 Task: Choose the host language as Italian.
Action: Mouse moved to (790, 94)
Screenshot: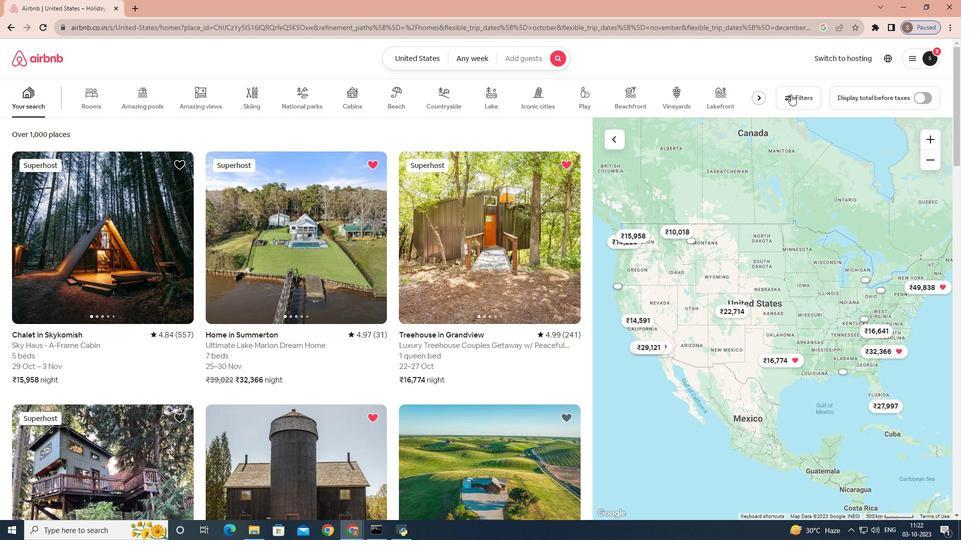 
Action: Mouse pressed left at (790, 94)
Screenshot: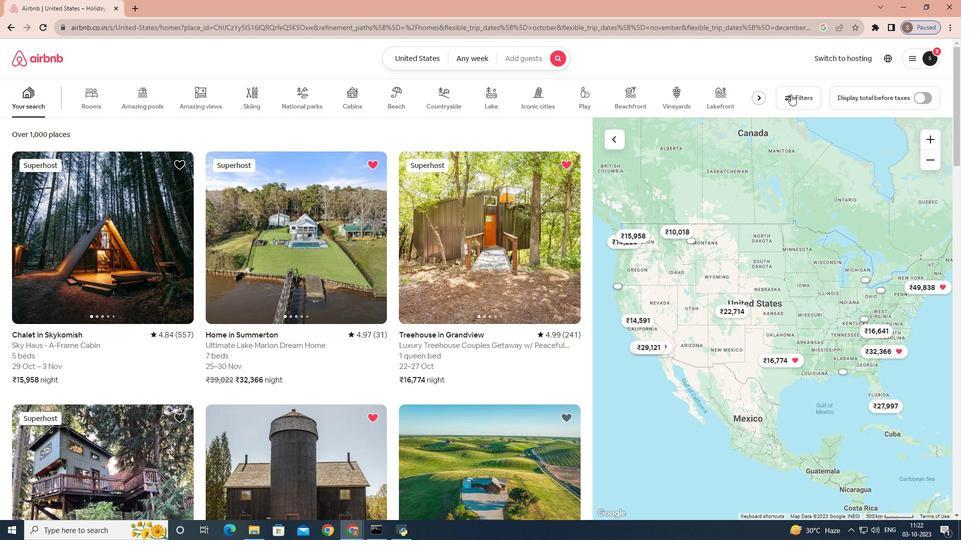 
Action: Mouse moved to (617, 152)
Screenshot: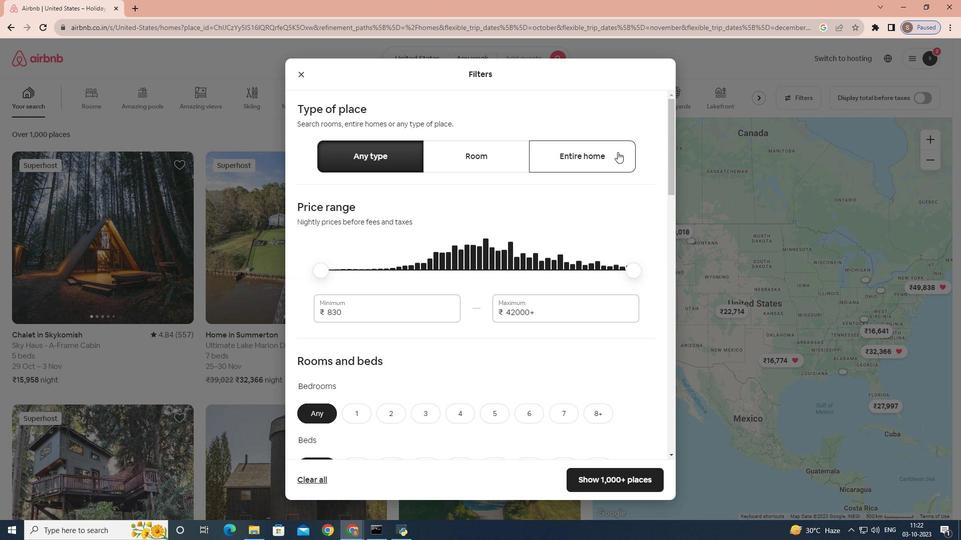 
Action: Mouse pressed left at (617, 152)
Screenshot: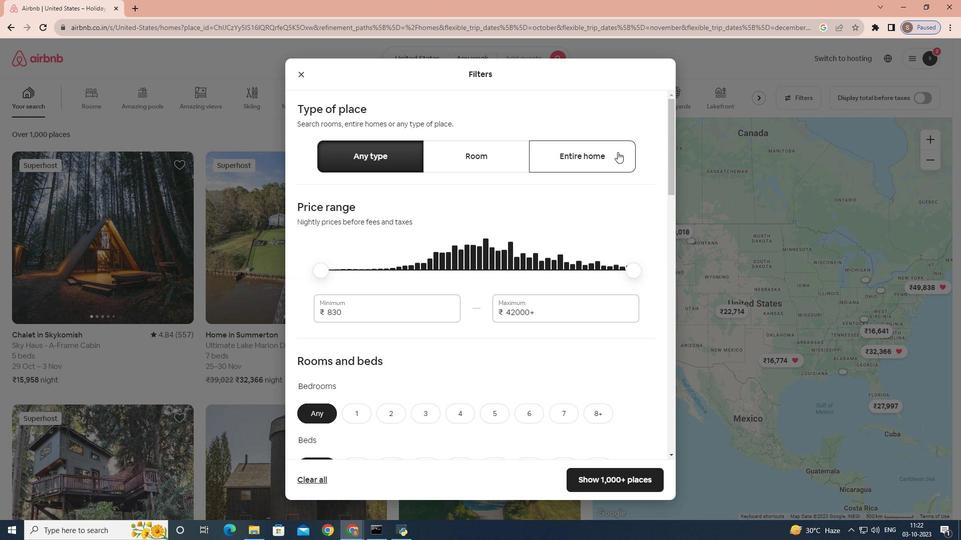 
Action: Mouse moved to (508, 223)
Screenshot: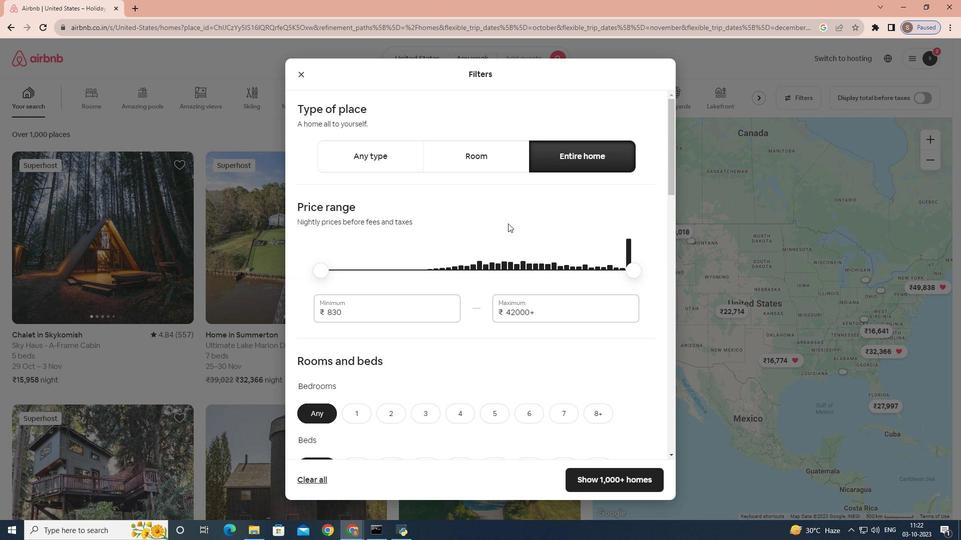 
Action: Mouse scrolled (508, 223) with delta (0, 0)
Screenshot: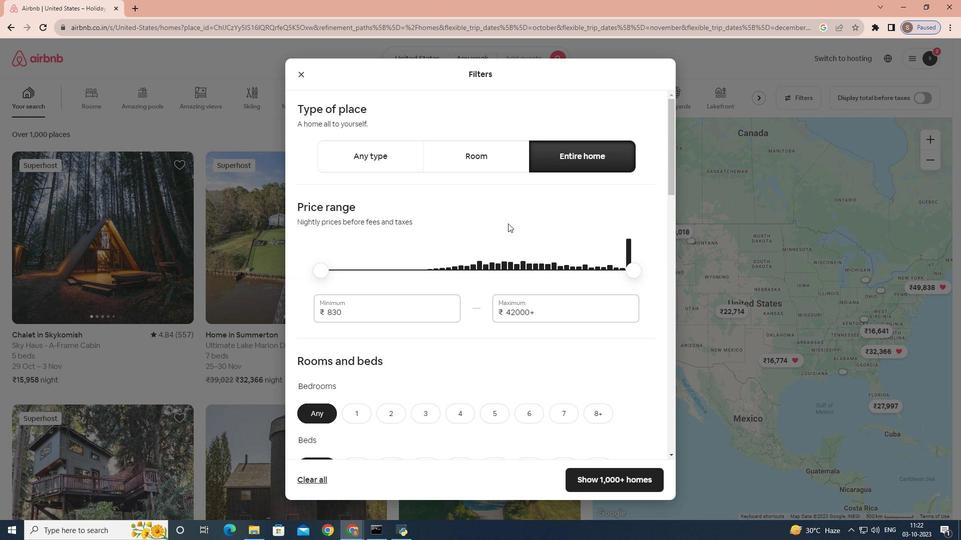 
Action: Mouse scrolled (508, 223) with delta (0, 0)
Screenshot: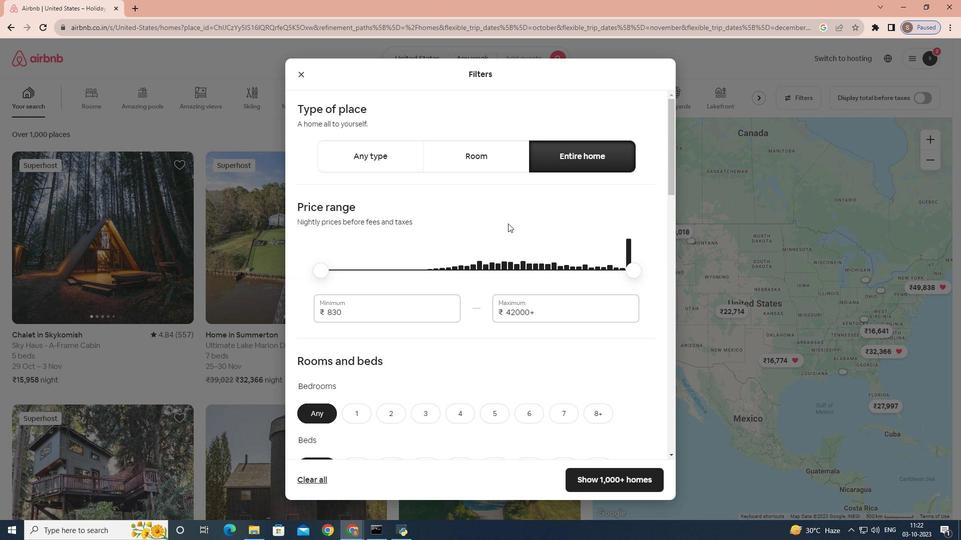 
Action: Mouse scrolled (508, 223) with delta (0, 0)
Screenshot: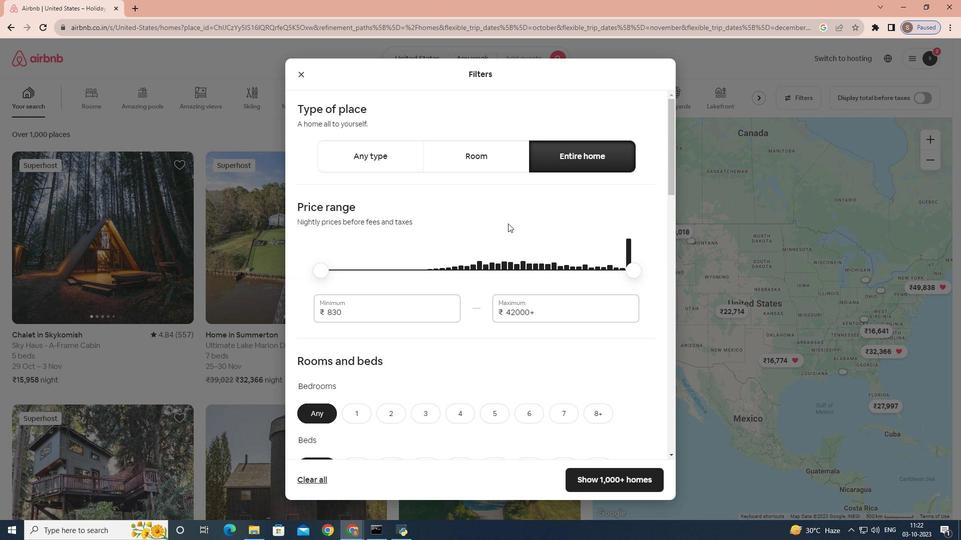 
Action: Mouse moved to (507, 223)
Screenshot: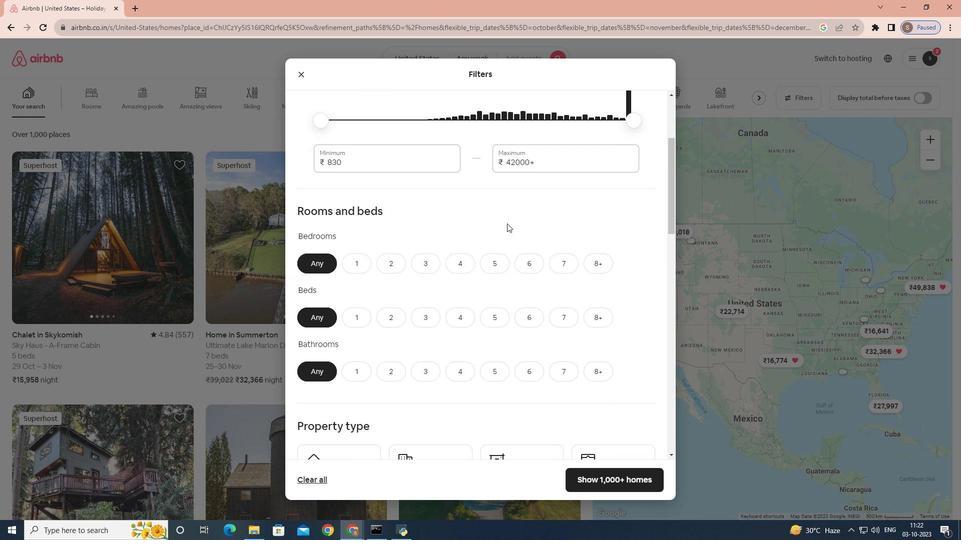 
Action: Mouse scrolled (507, 223) with delta (0, 0)
Screenshot: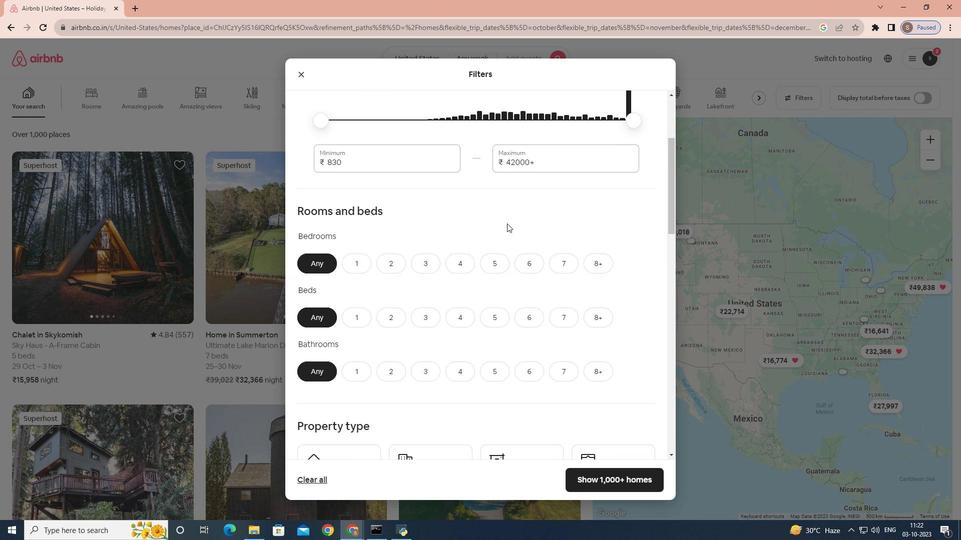
Action: Mouse scrolled (507, 223) with delta (0, 0)
Screenshot: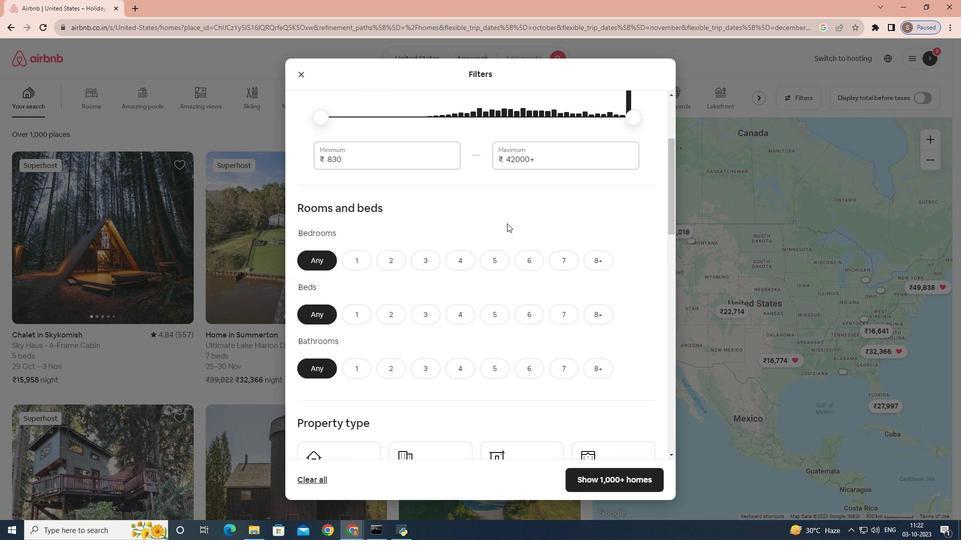 
Action: Mouse moved to (505, 226)
Screenshot: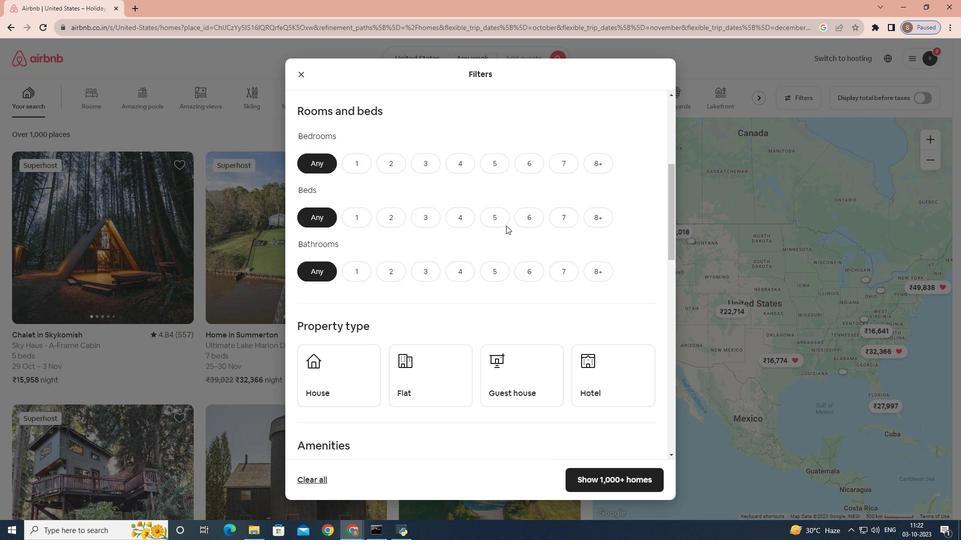 
Action: Mouse scrolled (505, 225) with delta (0, 0)
Screenshot: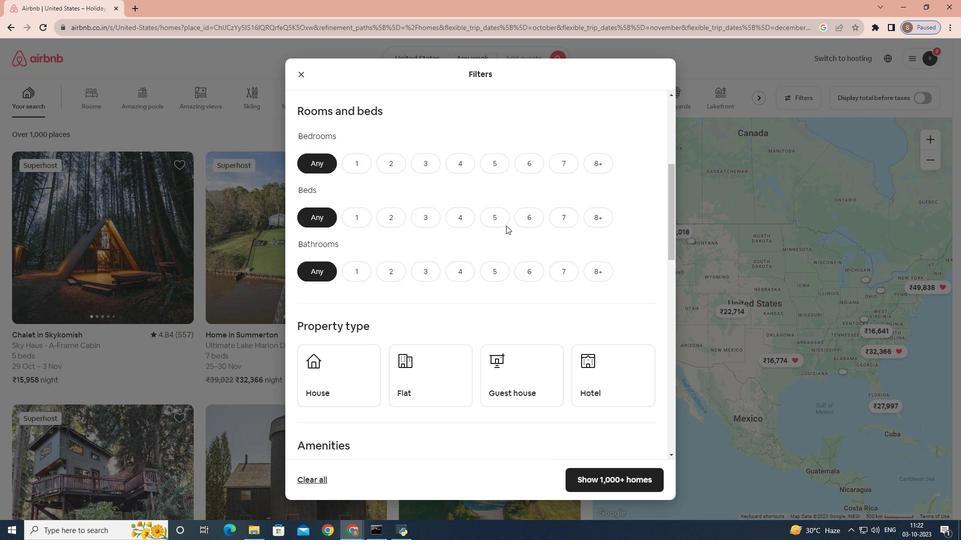 
Action: Mouse scrolled (505, 225) with delta (0, 0)
Screenshot: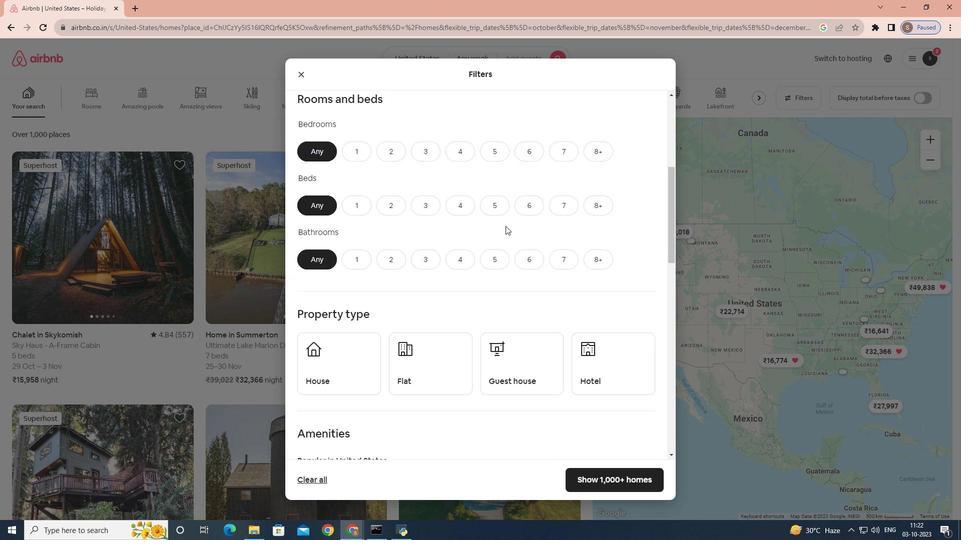 
Action: Mouse moved to (503, 227)
Screenshot: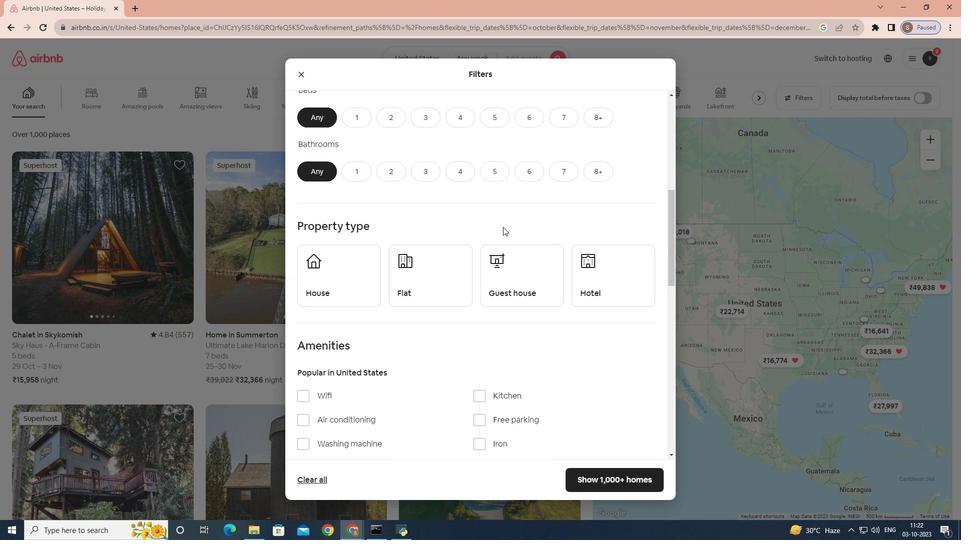 
Action: Mouse scrolled (503, 226) with delta (0, 0)
Screenshot: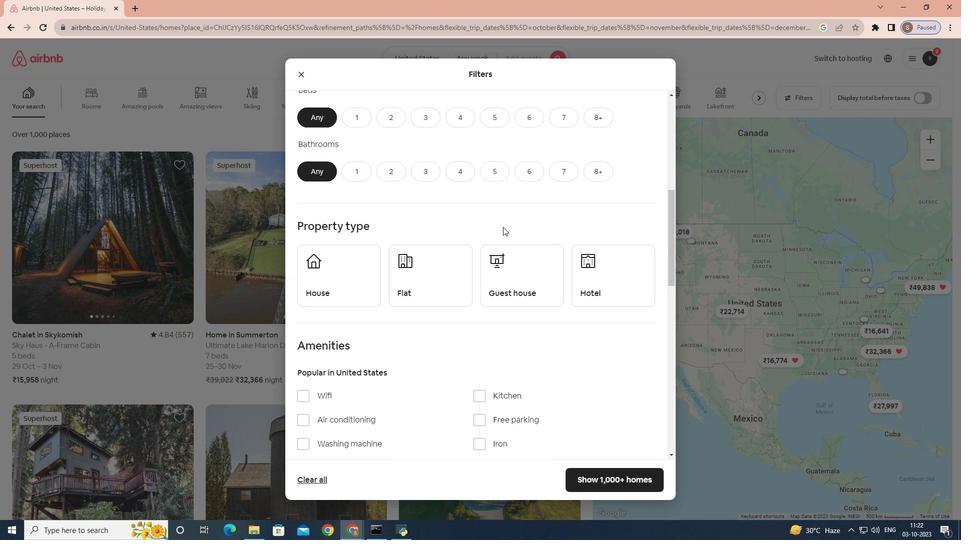 
Action: Mouse scrolled (503, 226) with delta (0, 0)
Screenshot: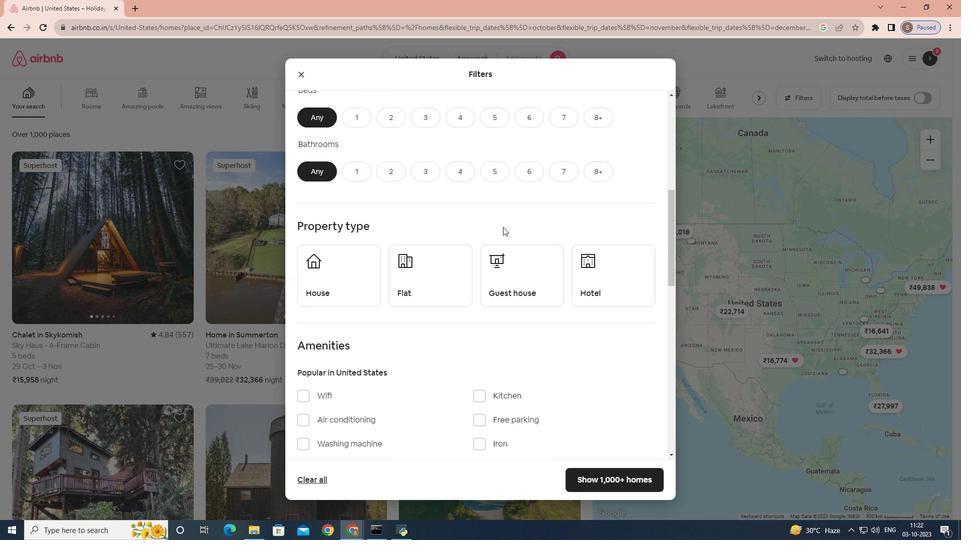 
Action: Mouse moved to (501, 228)
Screenshot: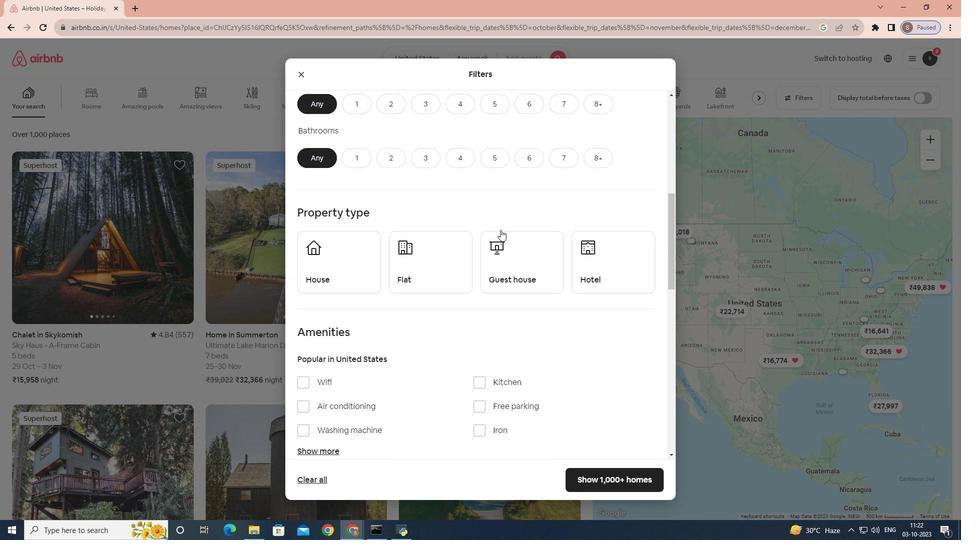 
Action: Mouse scrolled (501, 228) with delta (0, 0)
Screenshot: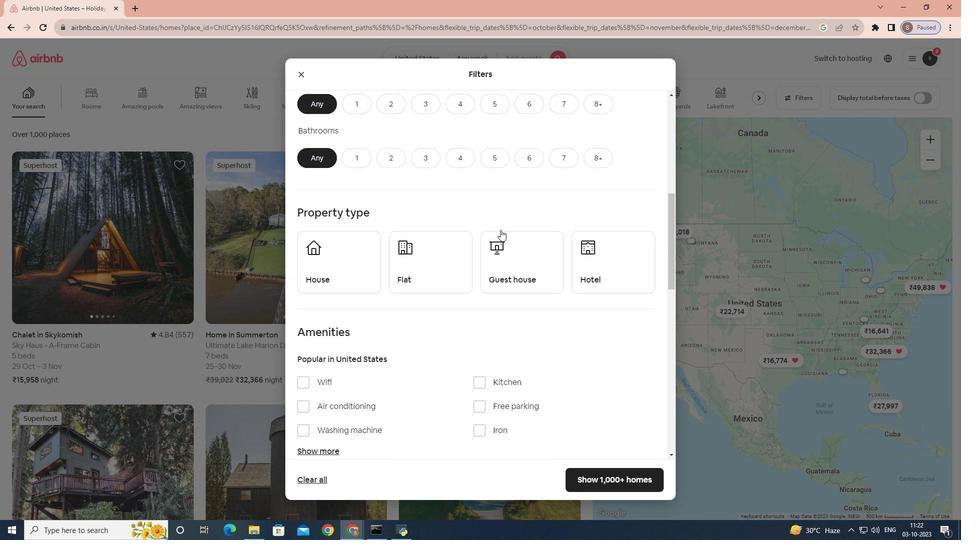 
Action: Mouse moved to (500, 230)
Screenshot: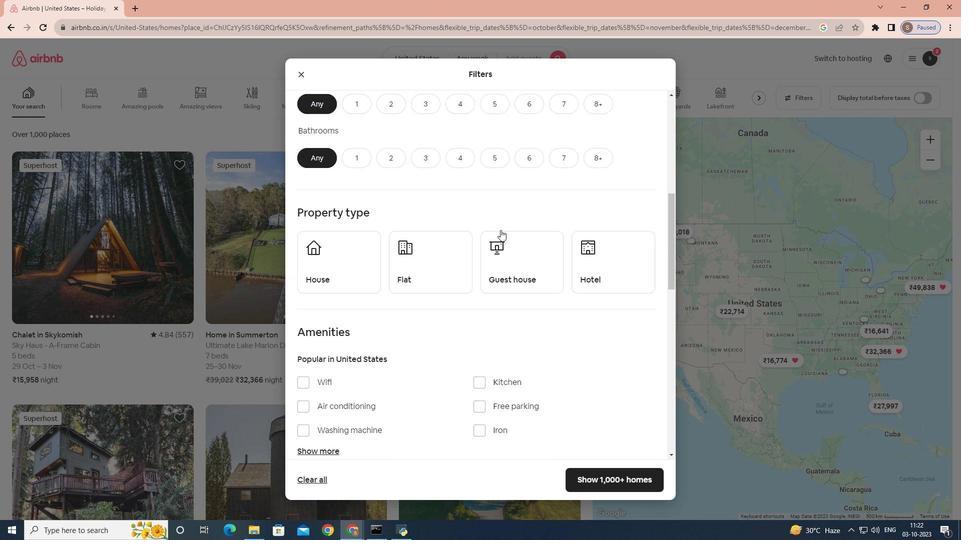 
Action: Mouse scrolled (500, 229) with delta (0, 0)
Screenshot: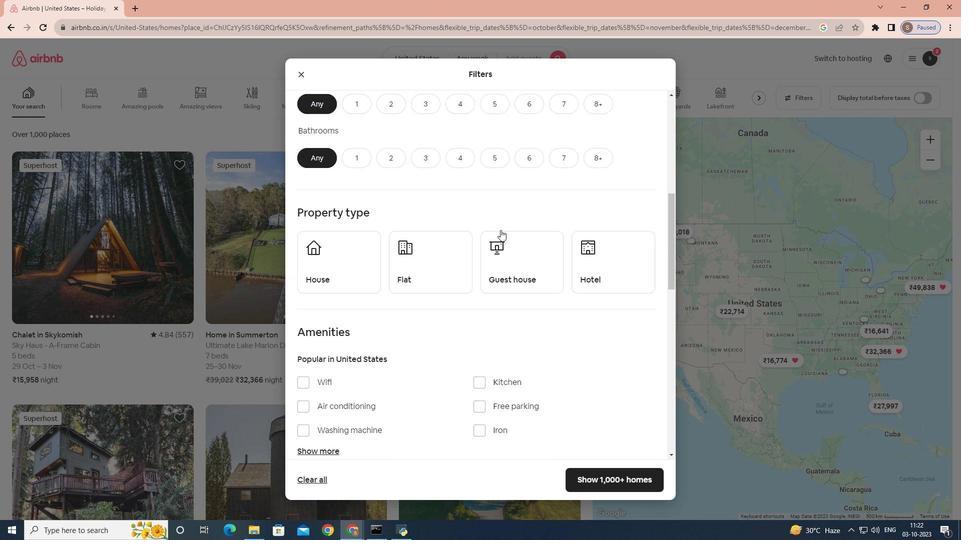 
Action: Mouse scrolled (500, 229) with delta (0, 0)
Screenshot: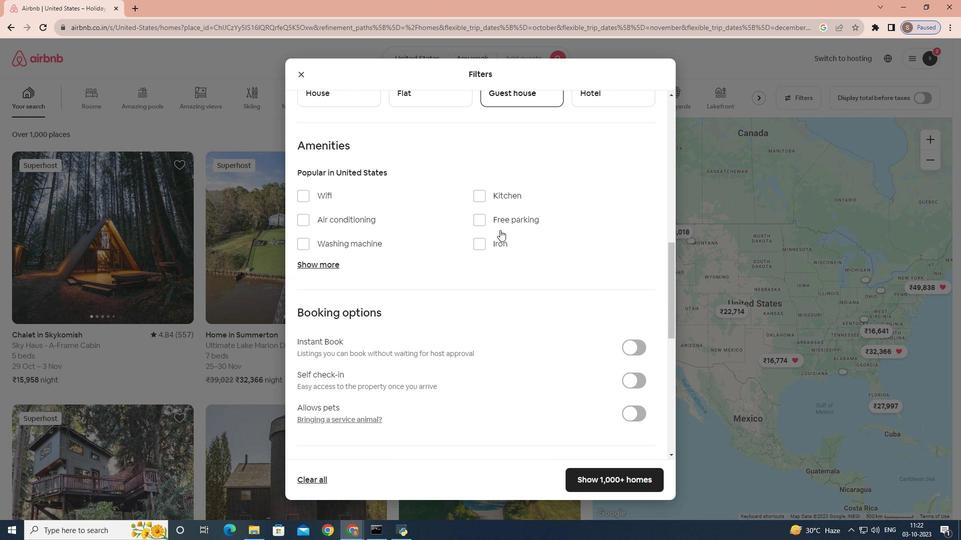 
Action: Mouse scrolled (500, 229) with delta (0, 0)
Screenshot: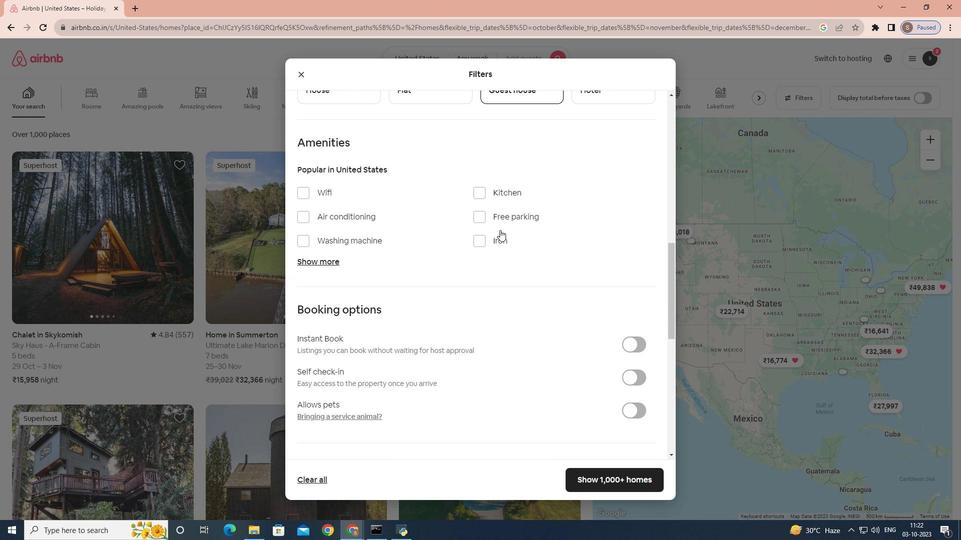 
Action: Mouse scrolled (500, 229) with delta (0, 0)
Screenshot: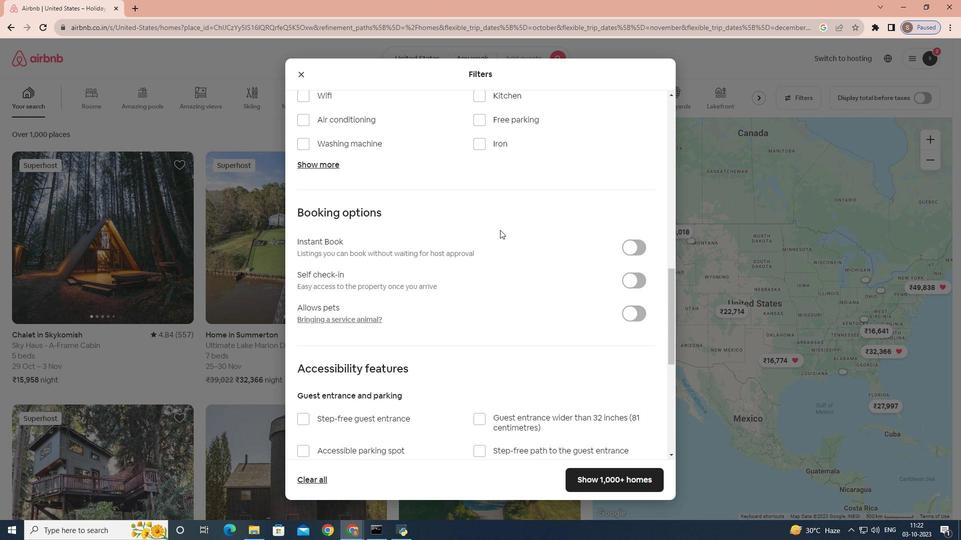 
Action: Mouse scrolled (500, 229) with delta (0, 0)
Screenshot: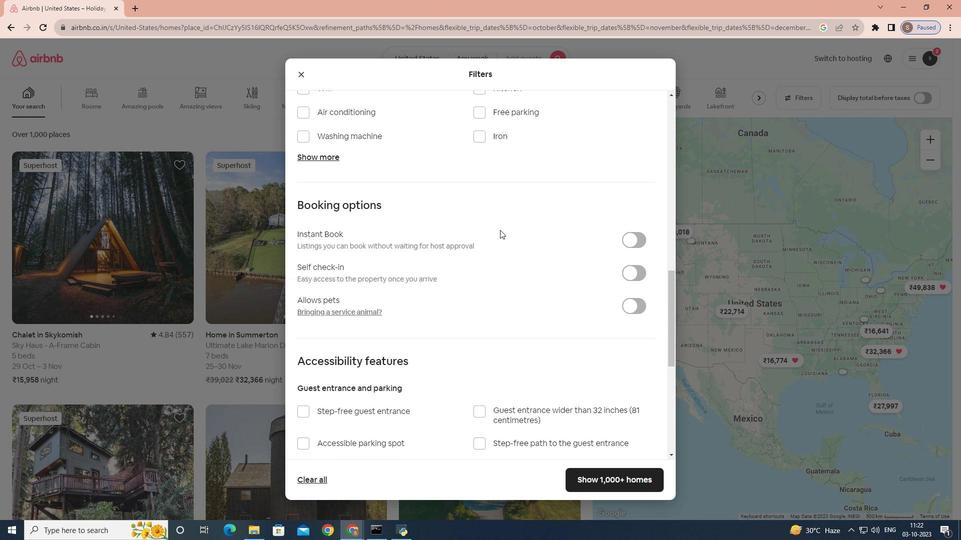 
Action: Mouse scrolled (500, 229) with delta (0, 0)
Screenshot: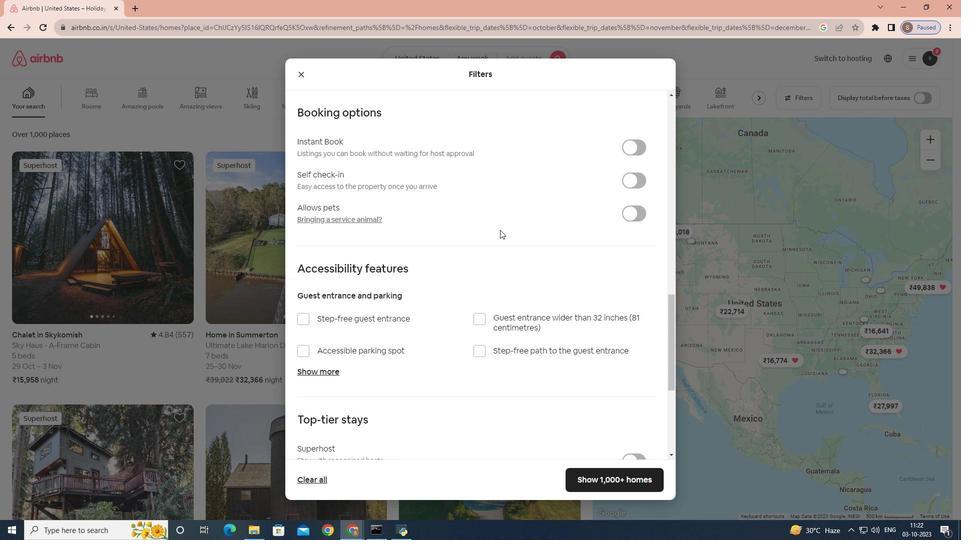 
Action: Mouse scrolled (500, 229) with delta (0, 0)
Screenshot: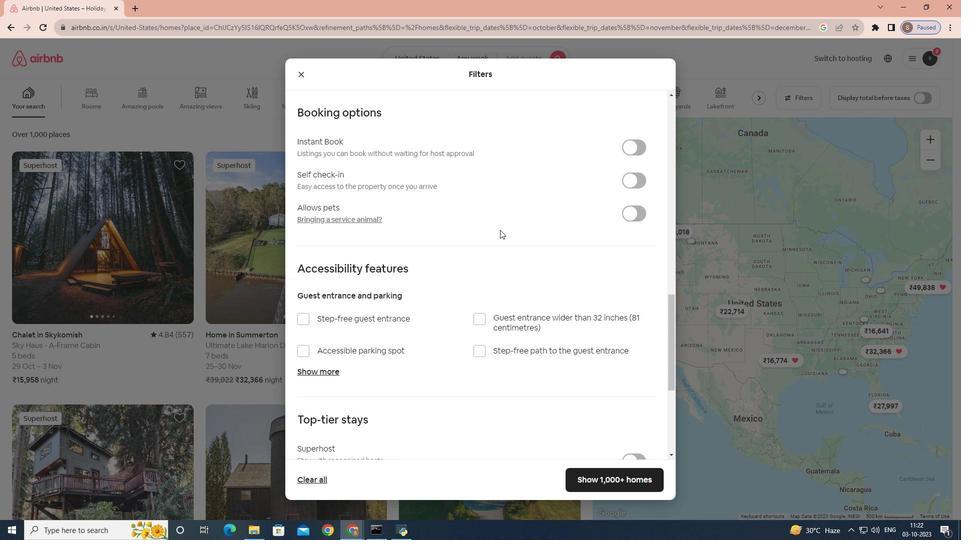 
Action: Mouse scrolled (500, 229) with delta (0, 0)
Screenshot: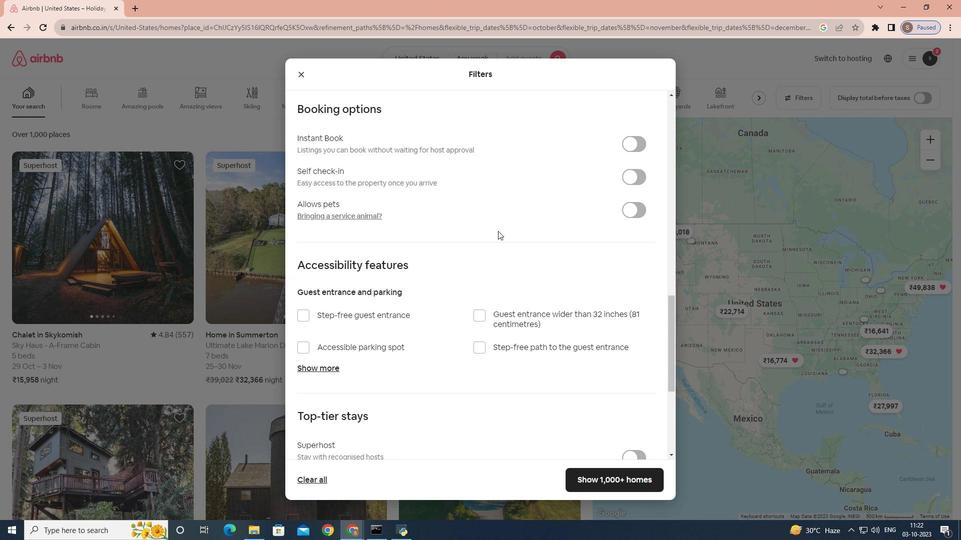 
Action: Mouse moved to (498, 231)
Screenshot: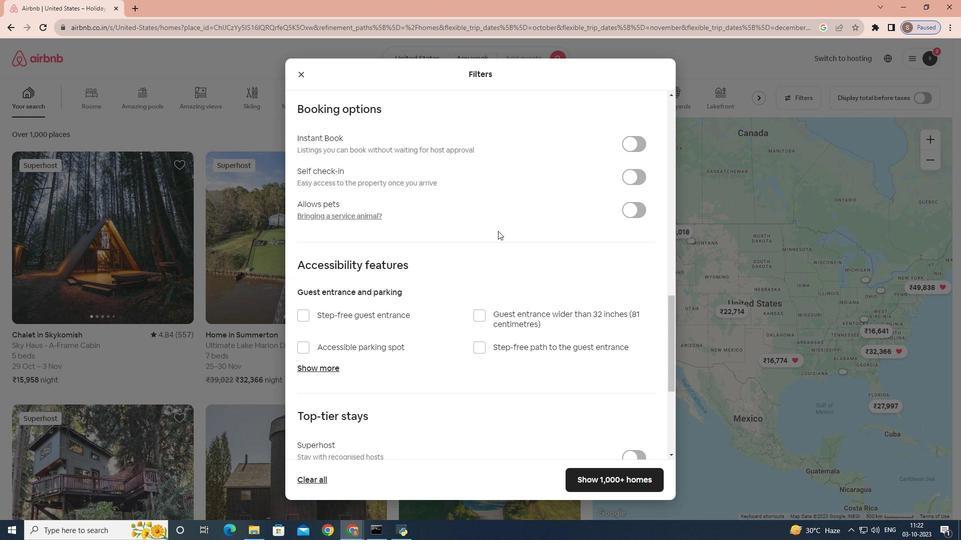
Action: Mouse scrolled (498, 230) with delta (0, 0)
Screenshot: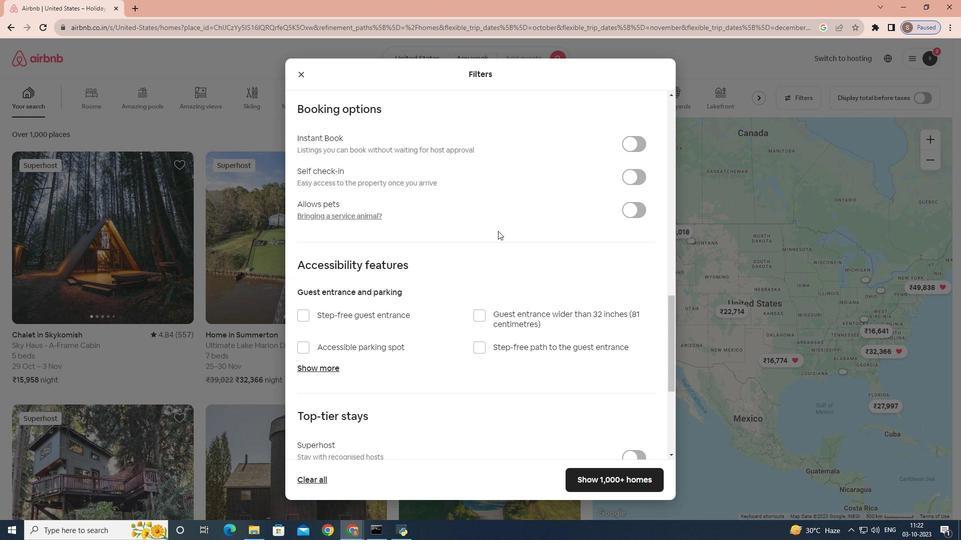 
Action: Mouse moved to (495, 232)
Screenshot: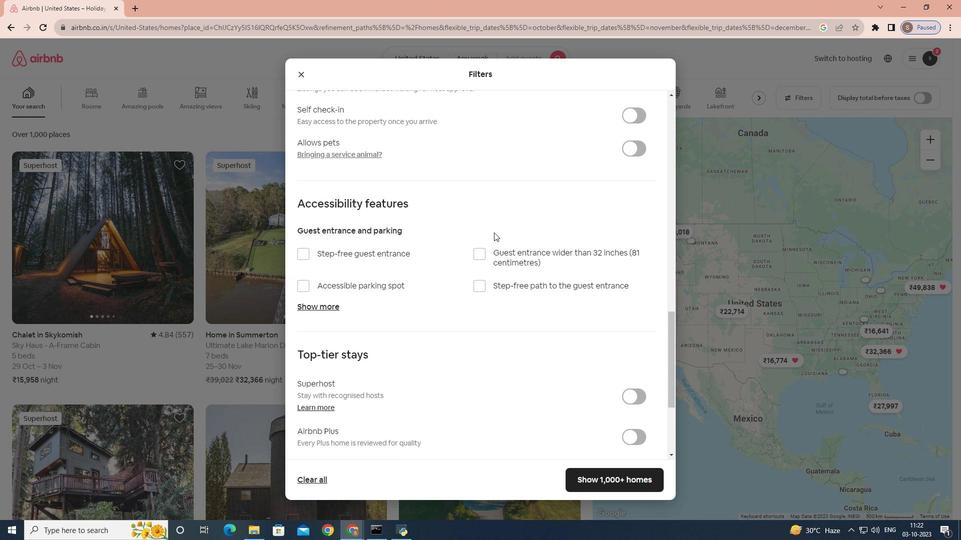 
Action: Mouse scrolled (495, 231) with delta (0, 0)
Screenshot: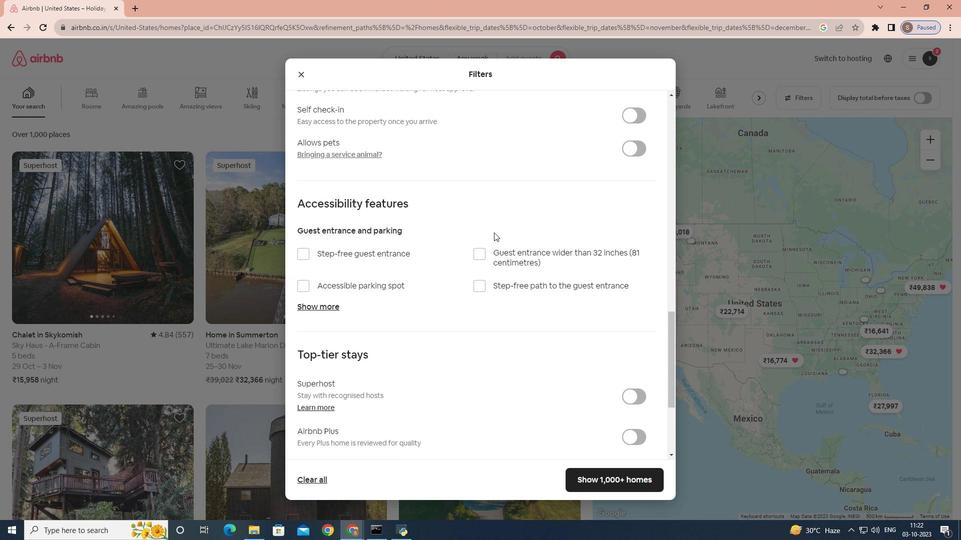 
Action: Mouse moved to (489, 232)
Screenshot: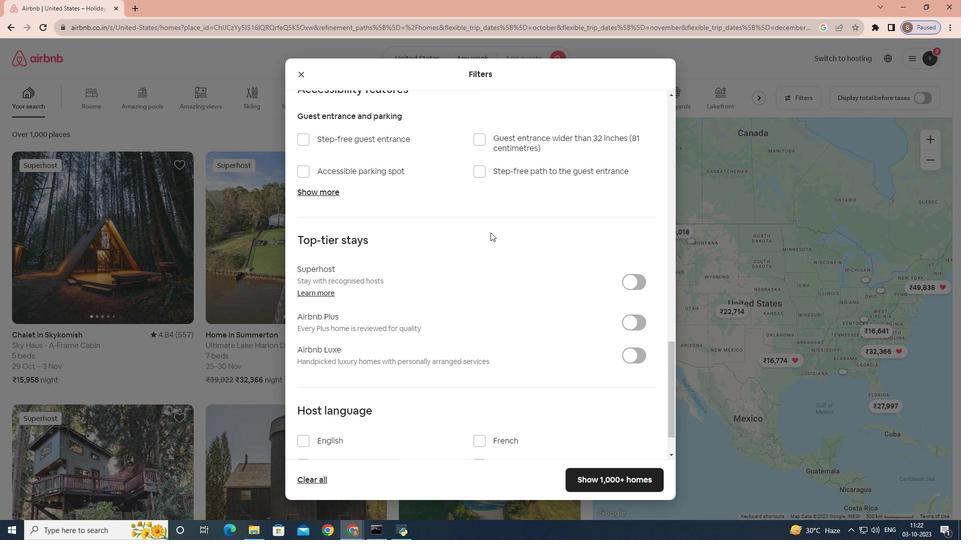 
Action: Mouse scrolled (489, 232) with delta (0, 0)
Screenshot: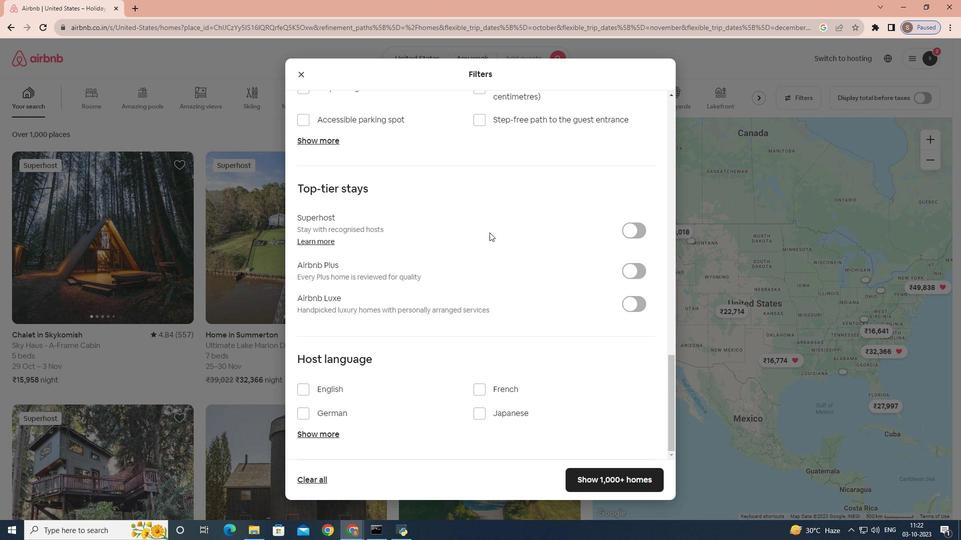 
Action: Mouse scrolled (489, 232) with delta (0, 0)
Screenshot: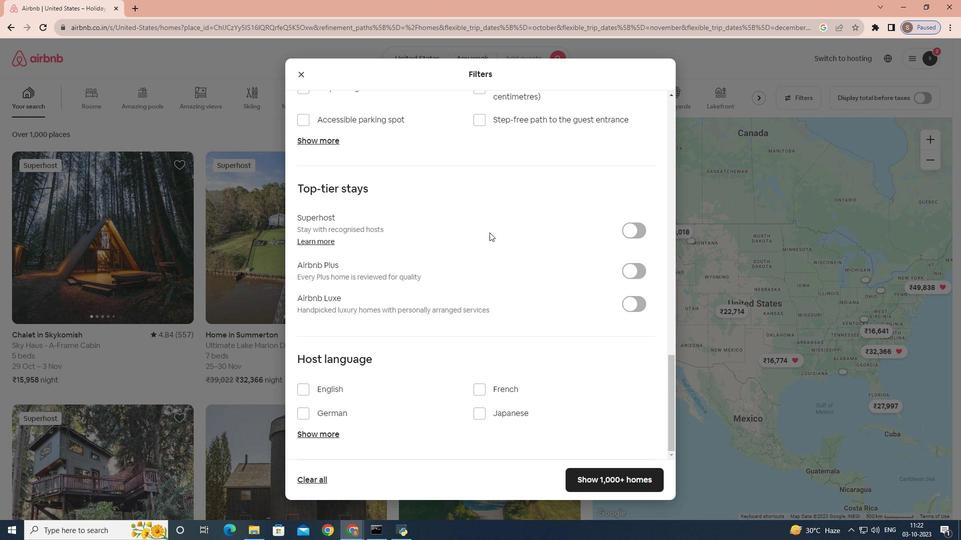 
Action: Mouse scrolled (489, 232) with delta (0, 0)
Screenshot: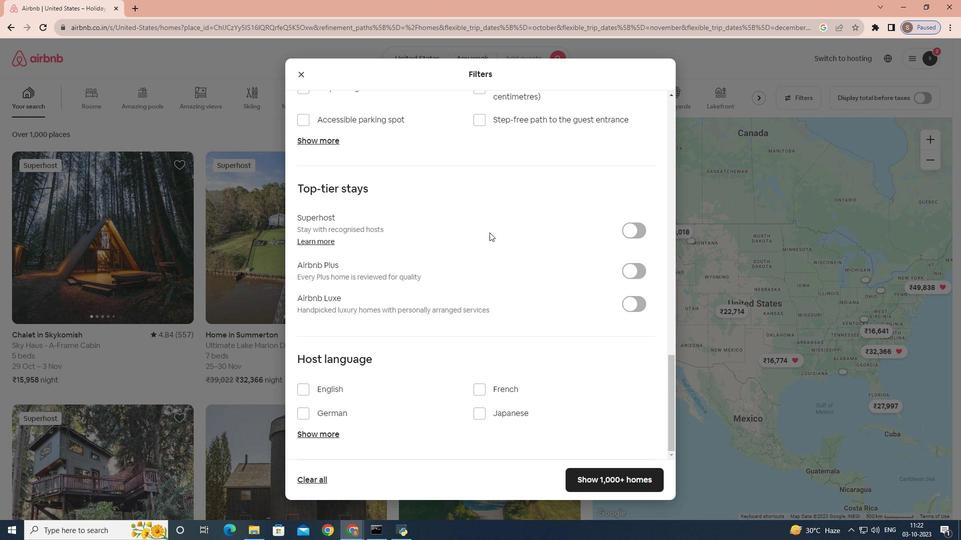 
Action: Mouse scrolled (489, 232) with delta (0, 0)
Screenshot: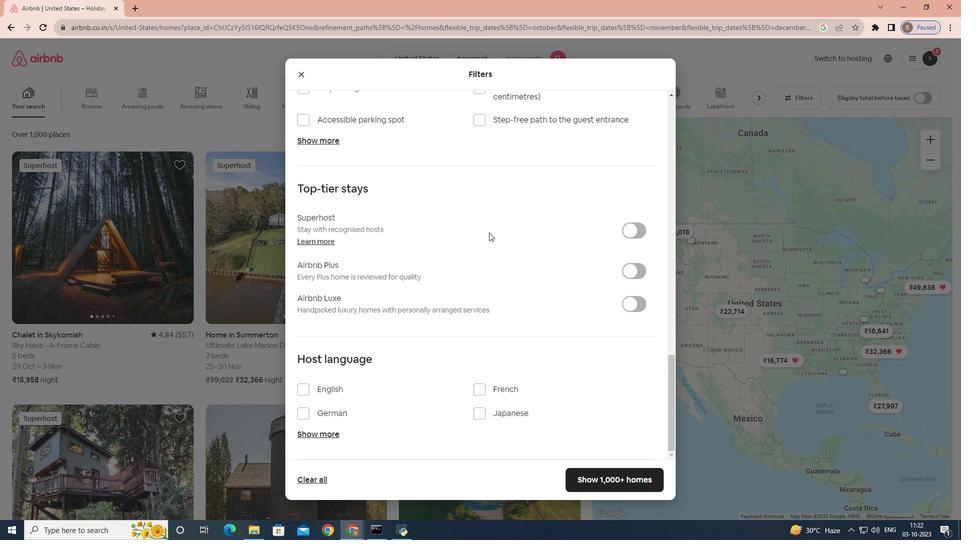 
Action: Mouse moved to (488, 233)
Screenshot: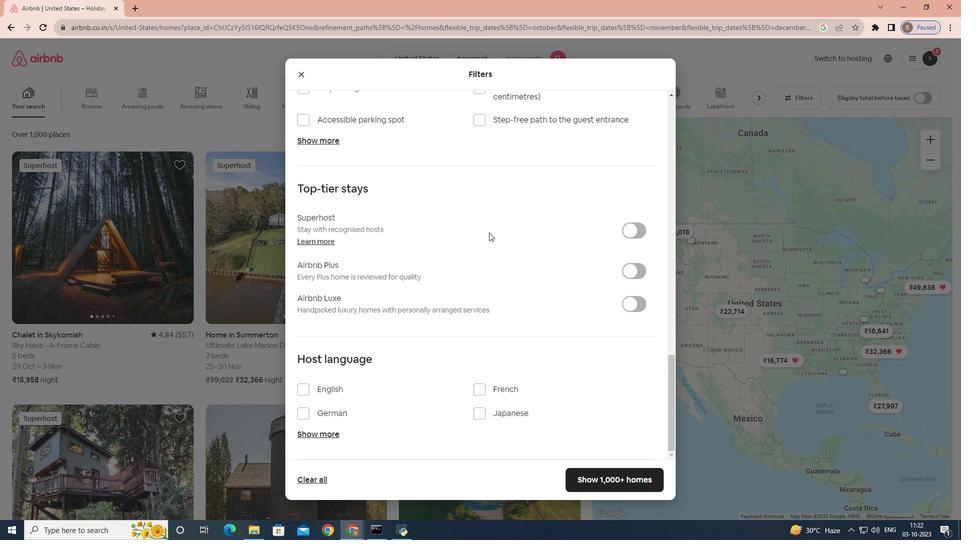 
Action: Mouse scrolled (488, 232) with delta (0, 0)
Screenshot: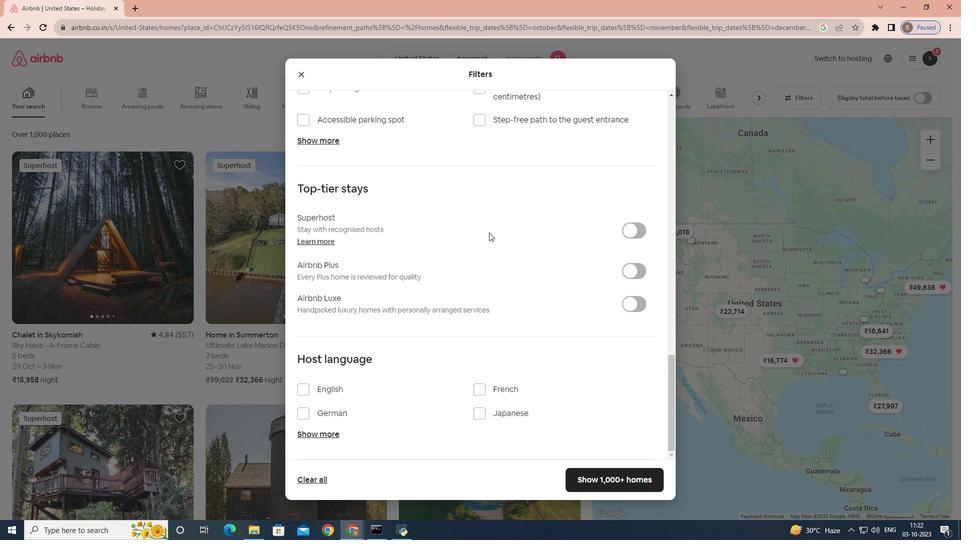 
Action: Mouse moved to (329, 437)
Screenshot: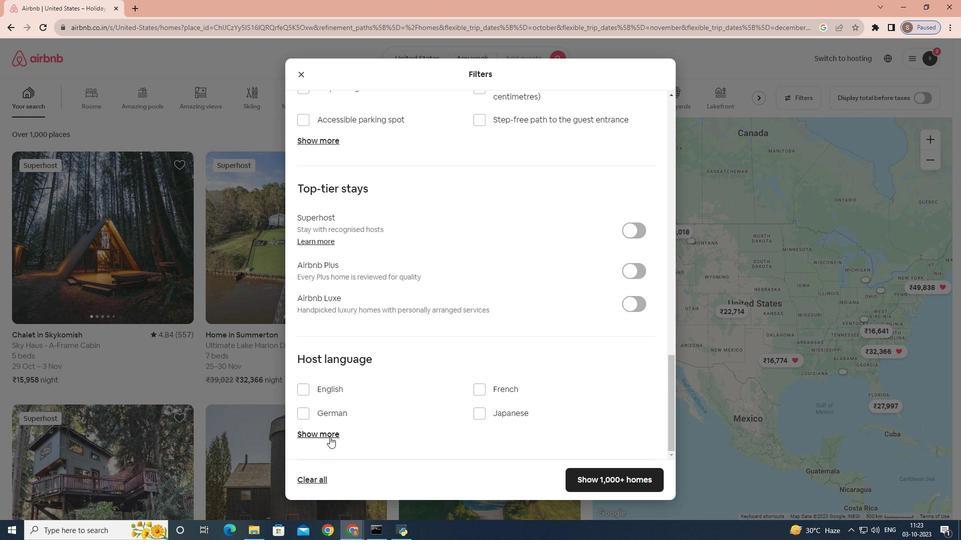
Action: Mouse pressed left at (329, 437)
Screenshot: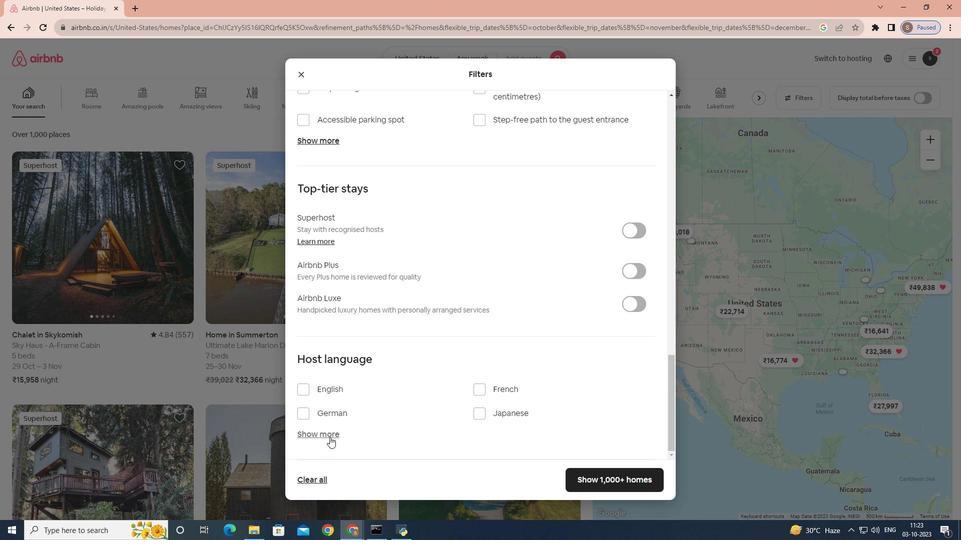 
Action: Mouse moved to (297, 441)
Screenshot: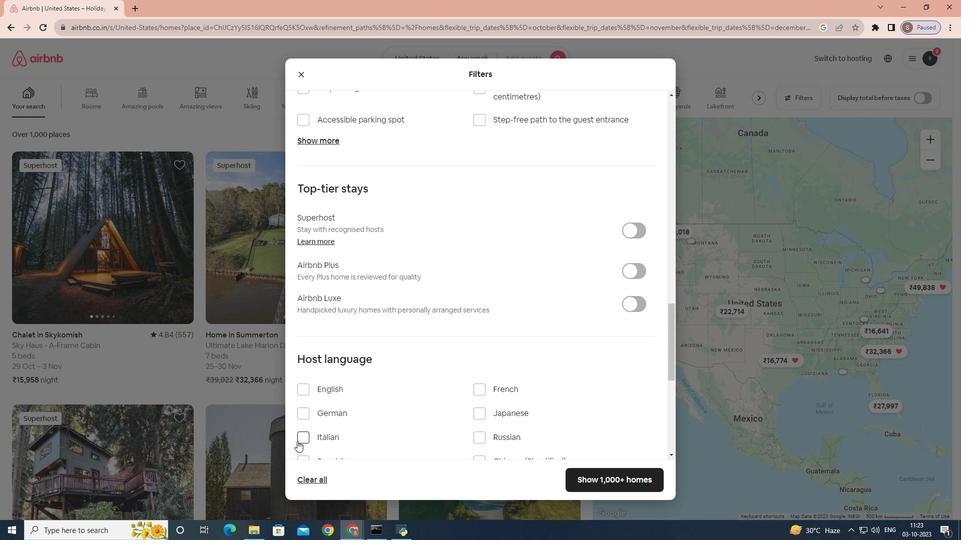 
Action: Mouse pressed left at (297, 441)
Screenshot: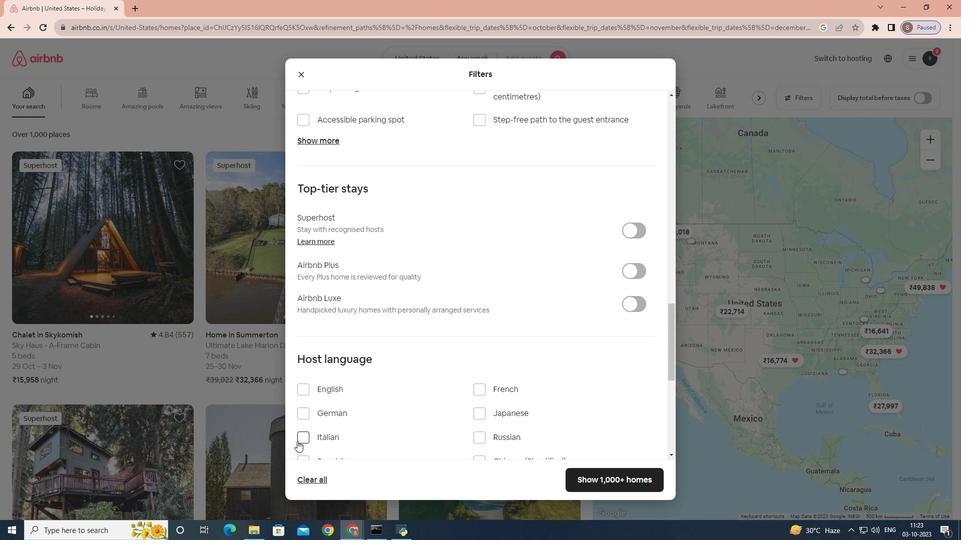 
Action: Mouse moved to (582, 478)
Screenshot: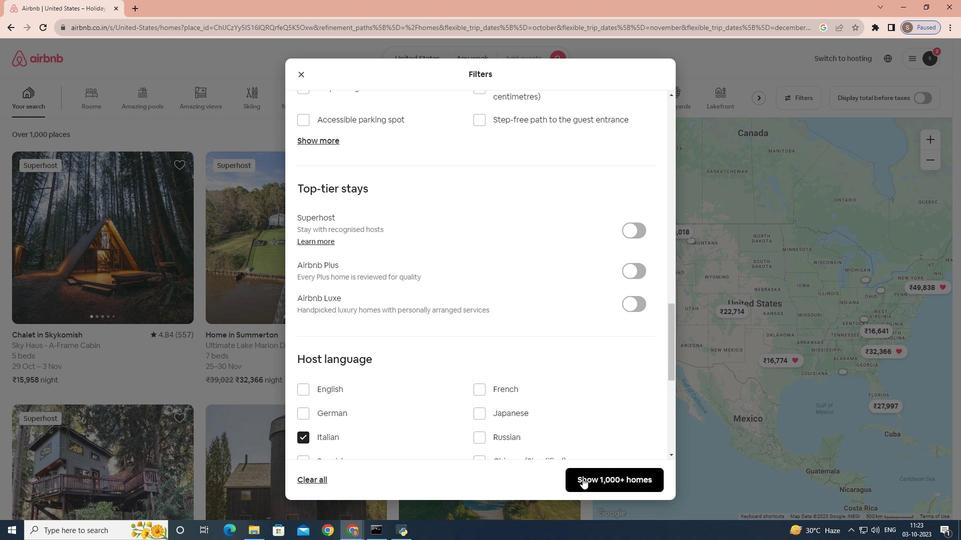 
Action: Mouse pressed left at (582, 478)
Screenshot: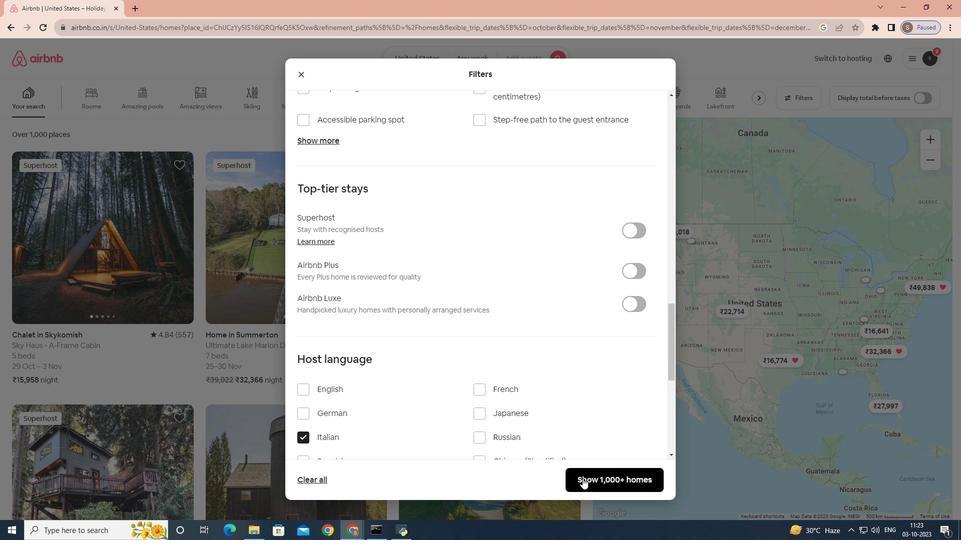 
Action: Mouse moved to (512, 396)
Screenshot: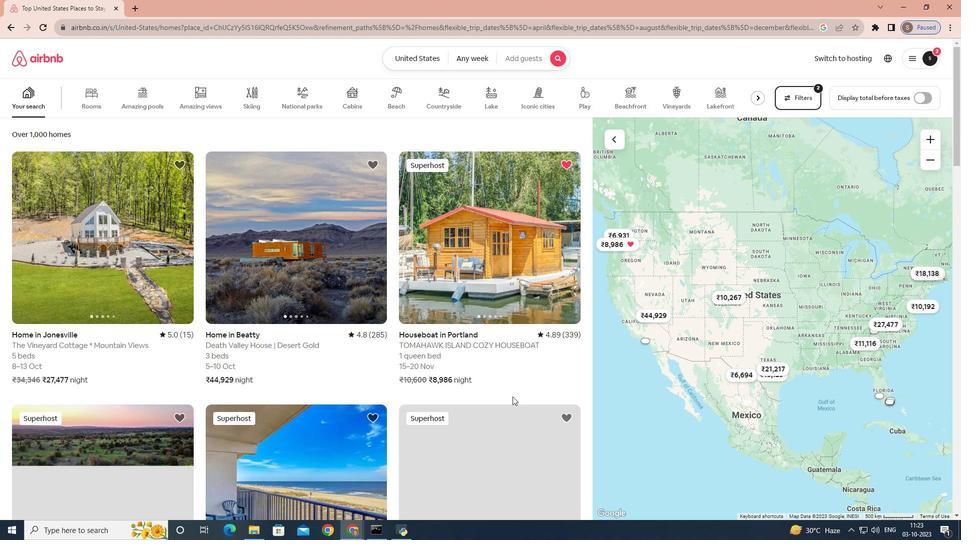 
